Task: Search for horseback riding trails in the Ozarks between Branson, Missouri, and Eureka Springs, Arkansas.
Action: Mouse moved to (313, 102)
Screenshot: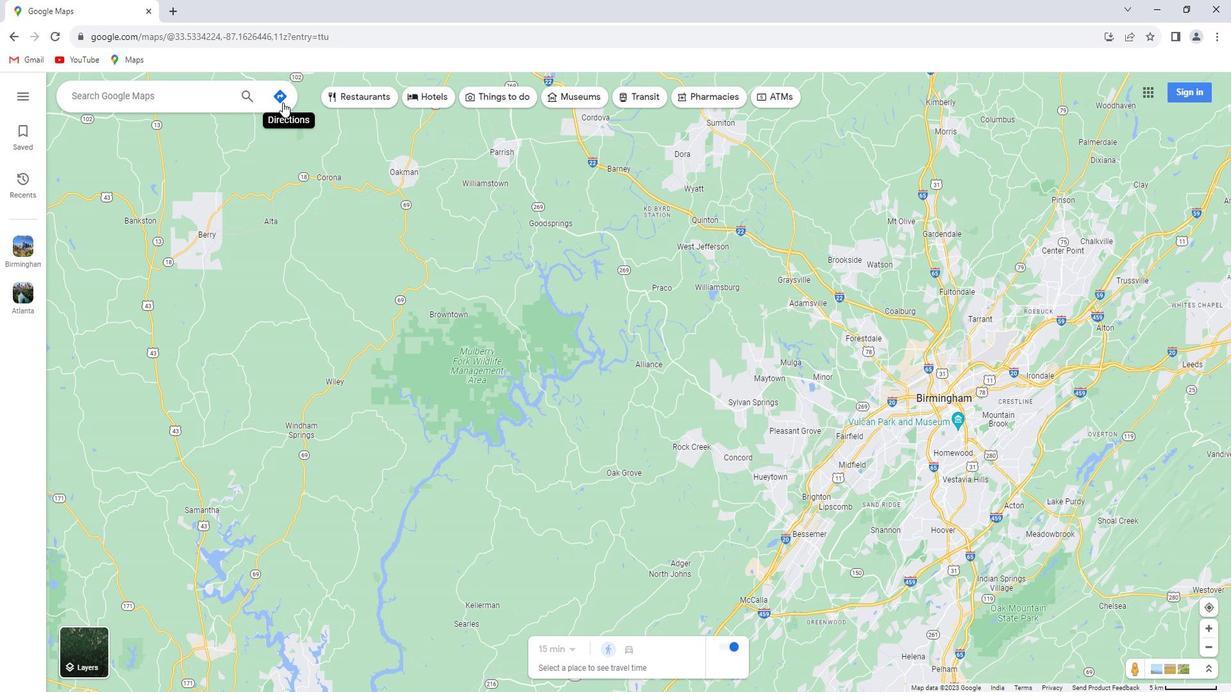 
Action: Mouse pressed left at (313, 102)
Screenshot: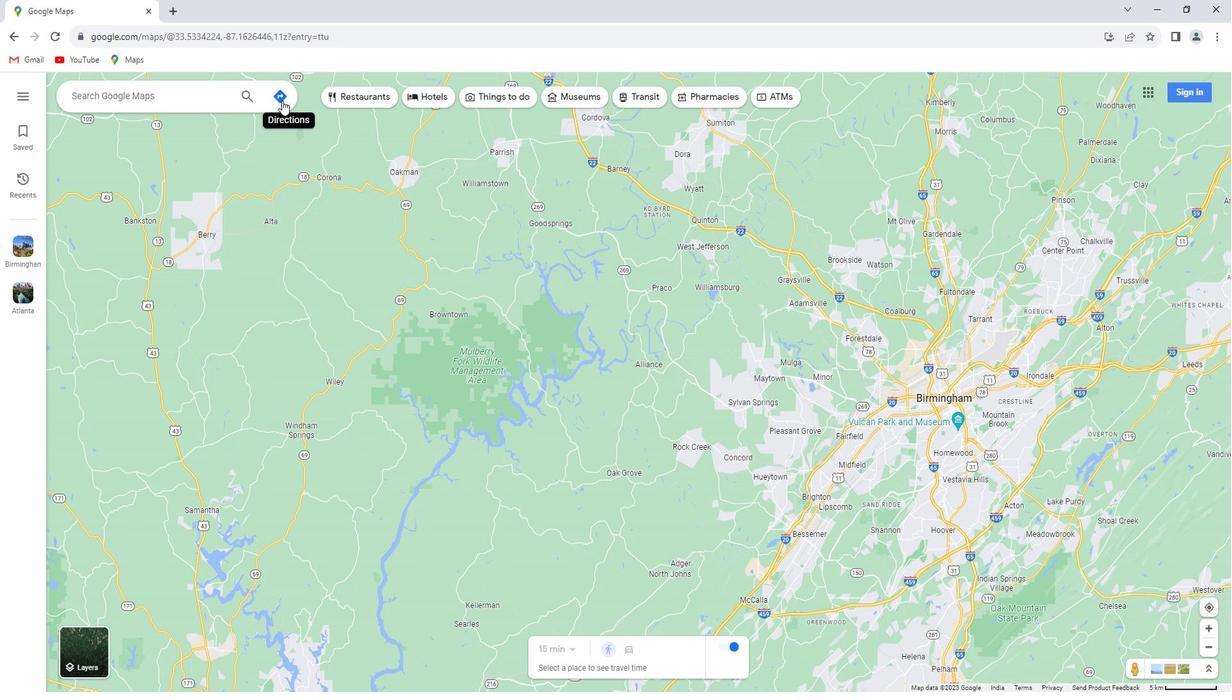 
Action: Mouse moved to (228, 135)
Screenshot: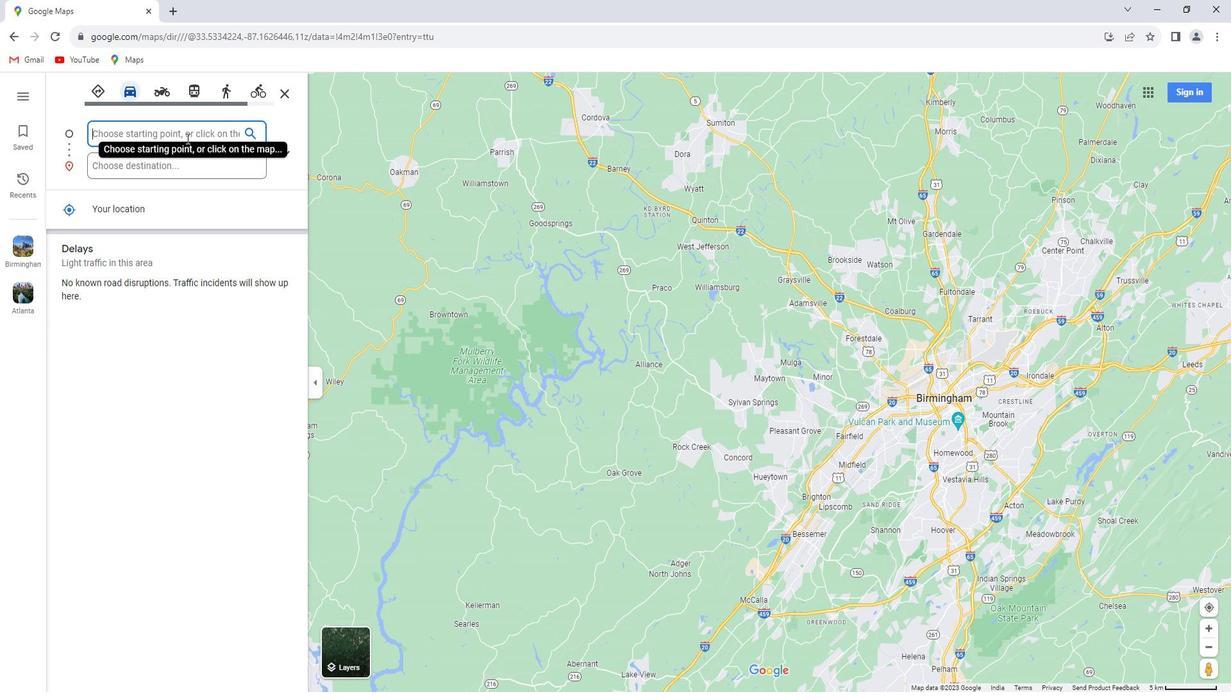 
Action: Key pressed <Key.shift>Branson,<Key.space><Key.shift_r>Missouri
Screenshot: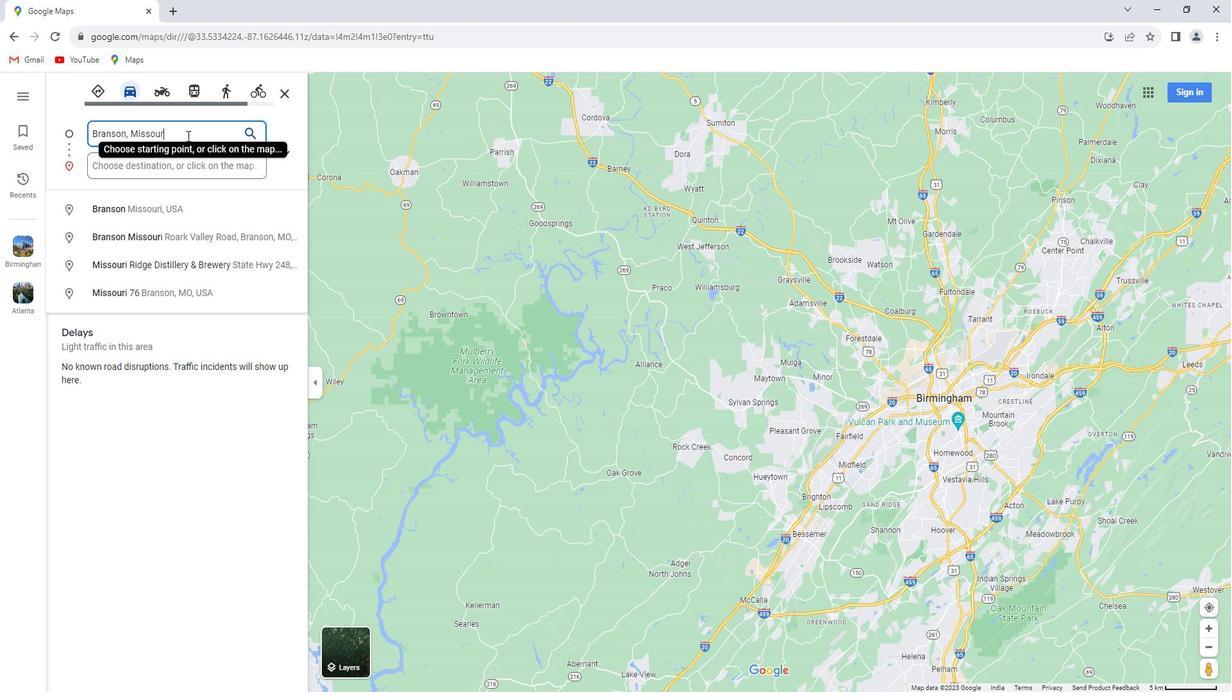 
Action: Mouse moved to (223, 164)
Screenshot: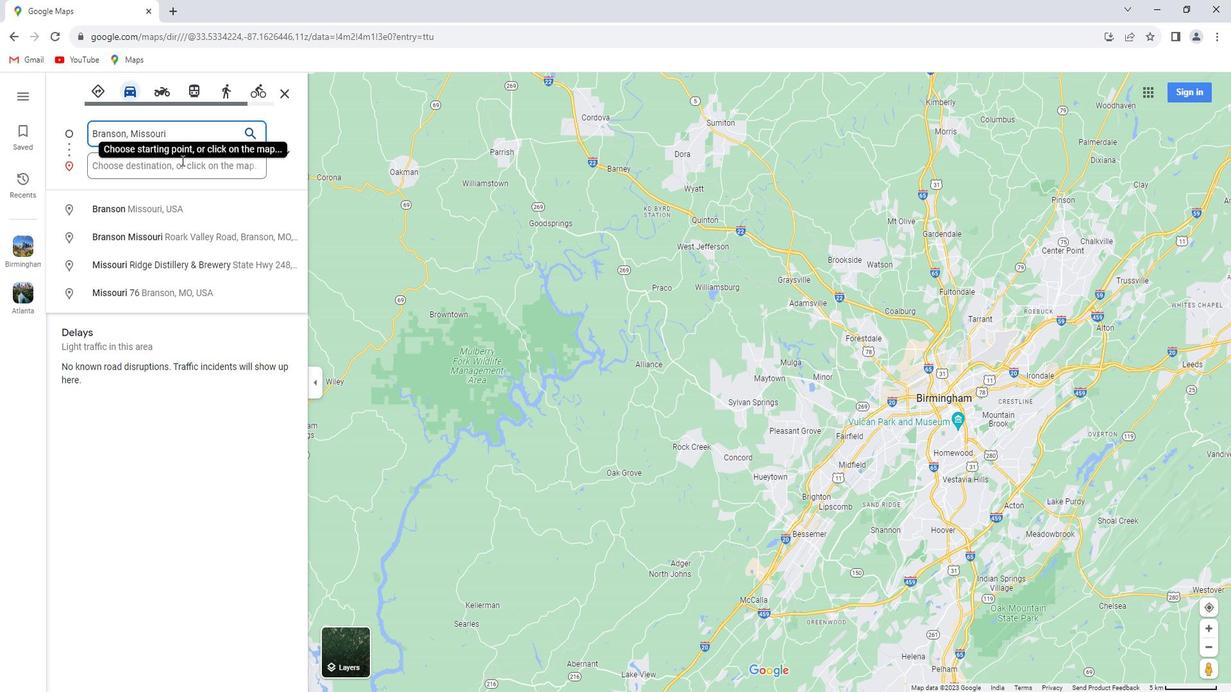 
Action: Mouse pressed left at (223, 164)
Screenshot: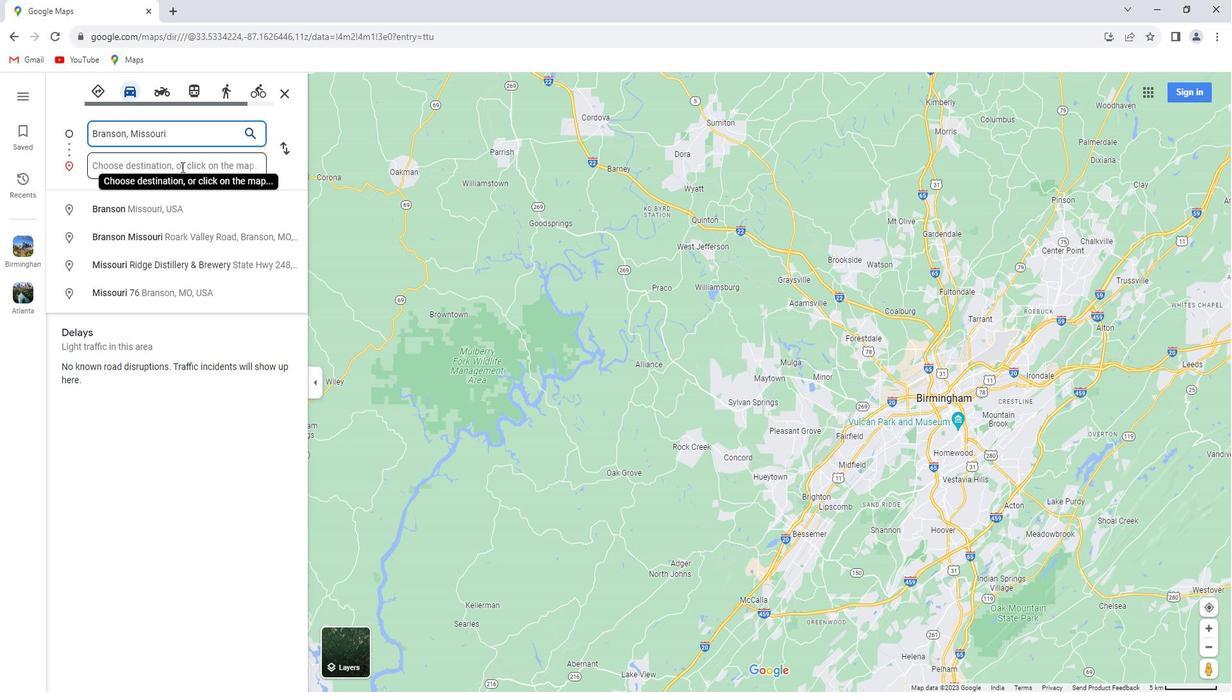 
Action: Key pressed <Key.shift>Eureka<Key.space><Key.shift>Springs,<Key.space><Key.shift>Arkansas
Screenshot: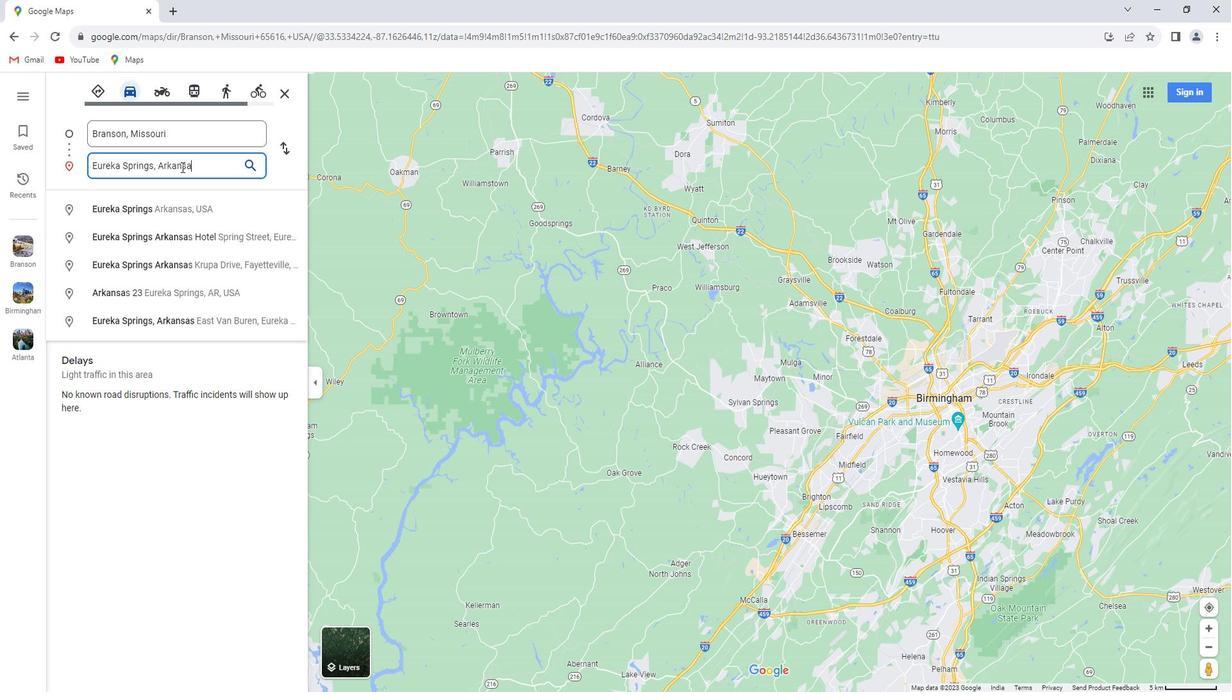 
Action: Mouse moved to (302, 178)
Screenshot: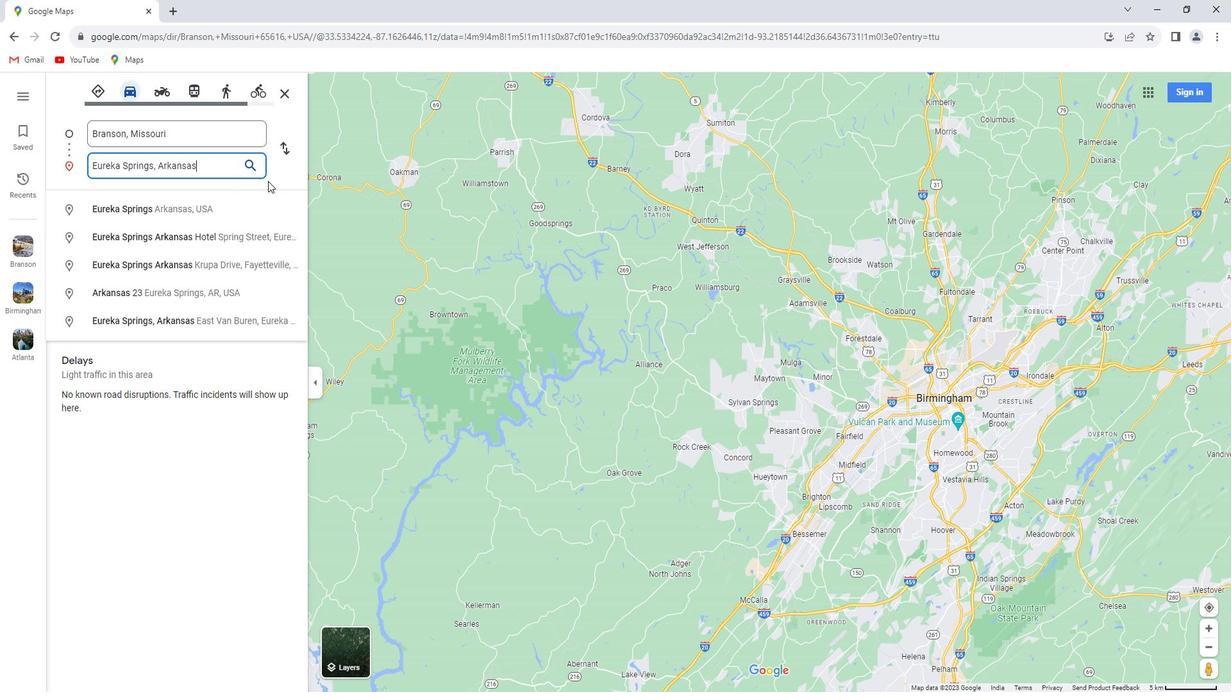 
Action: Key pressed <Key.enter>
Screenshot: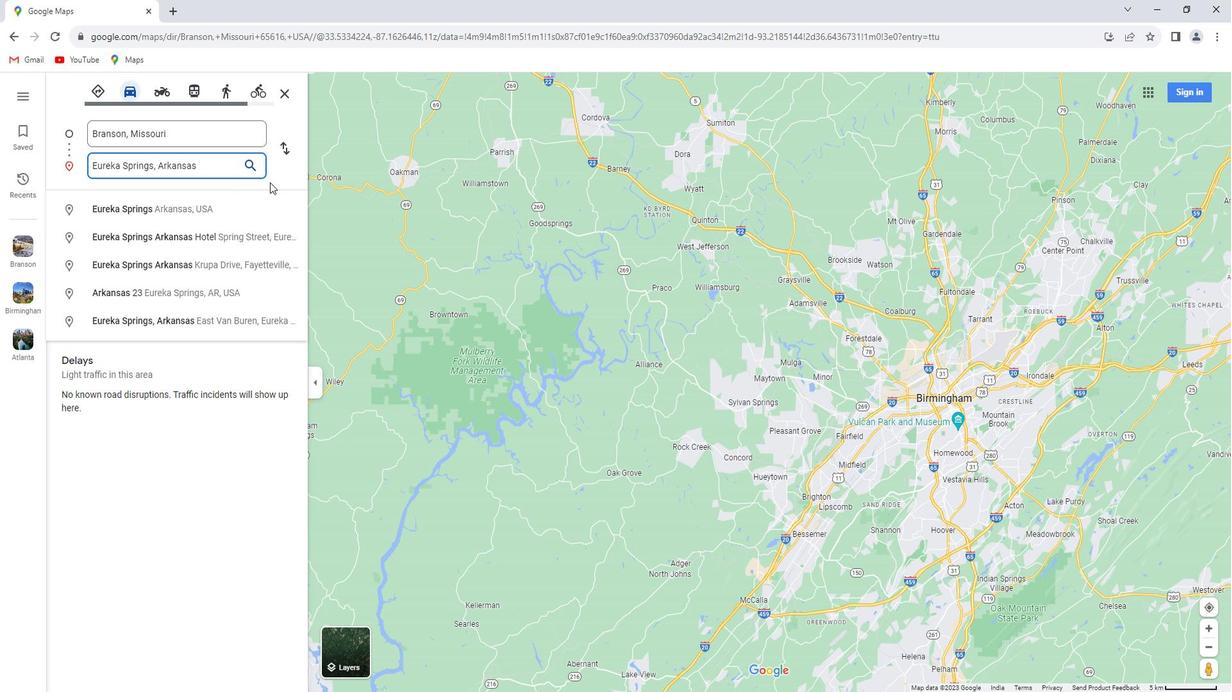 
Action: Mouse moved to (623, 102)
Screenshot: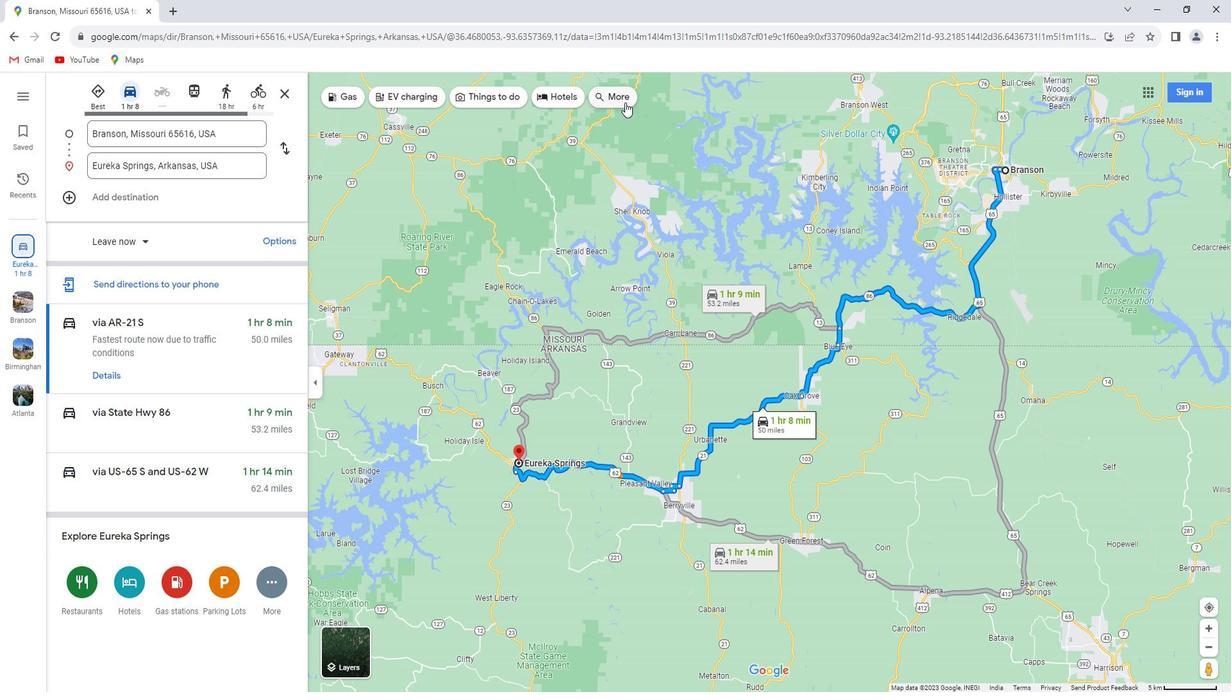 
Action: Mouse pressed left at (623, 102)
Screenshot: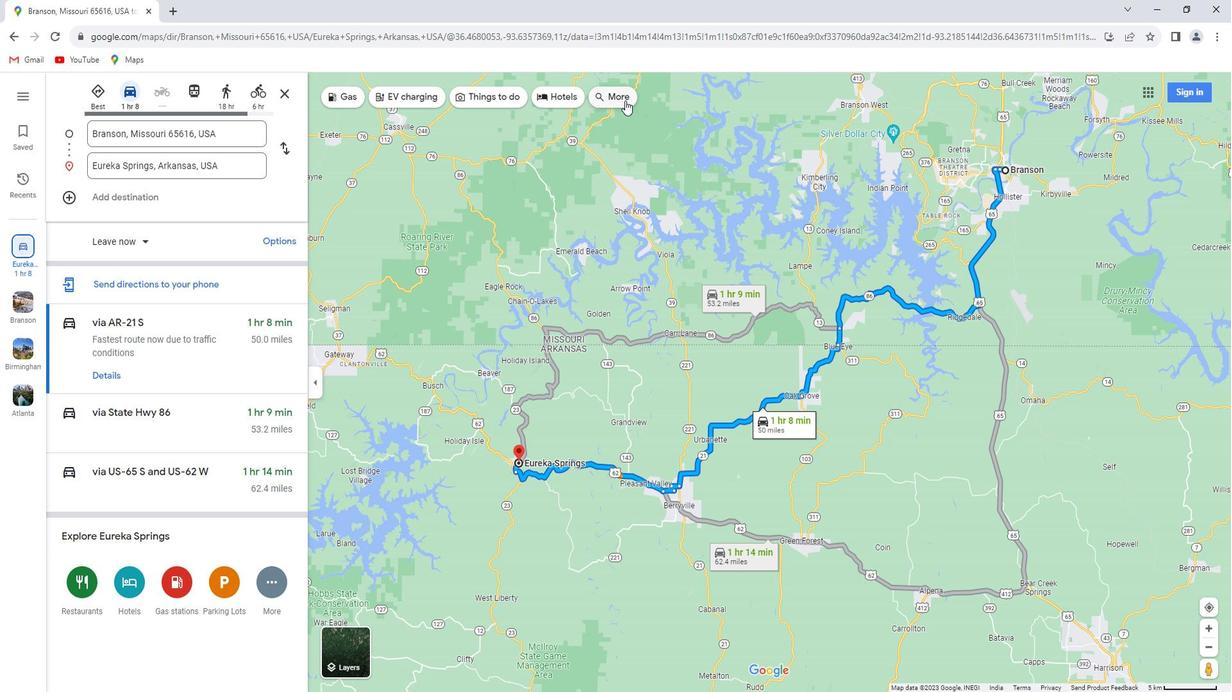 
Action: Mouse moved to (227, 98)
Screenshot: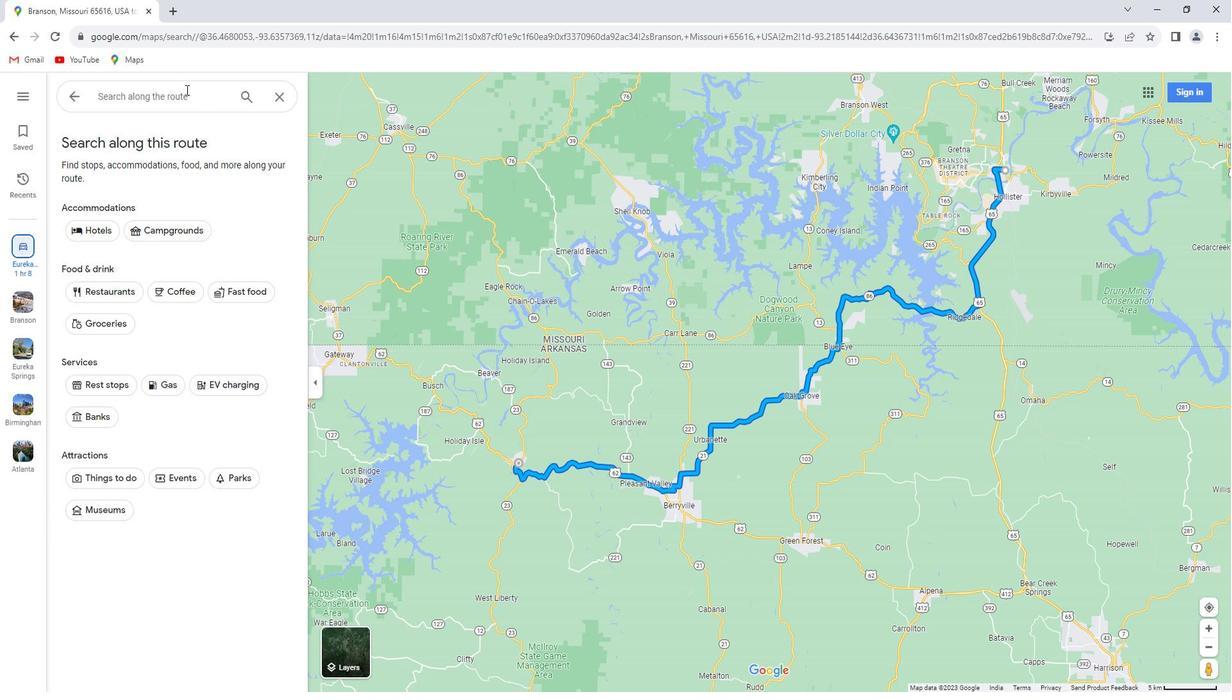 
Action: Mouse pressed left at (227, 98)
Screenshot: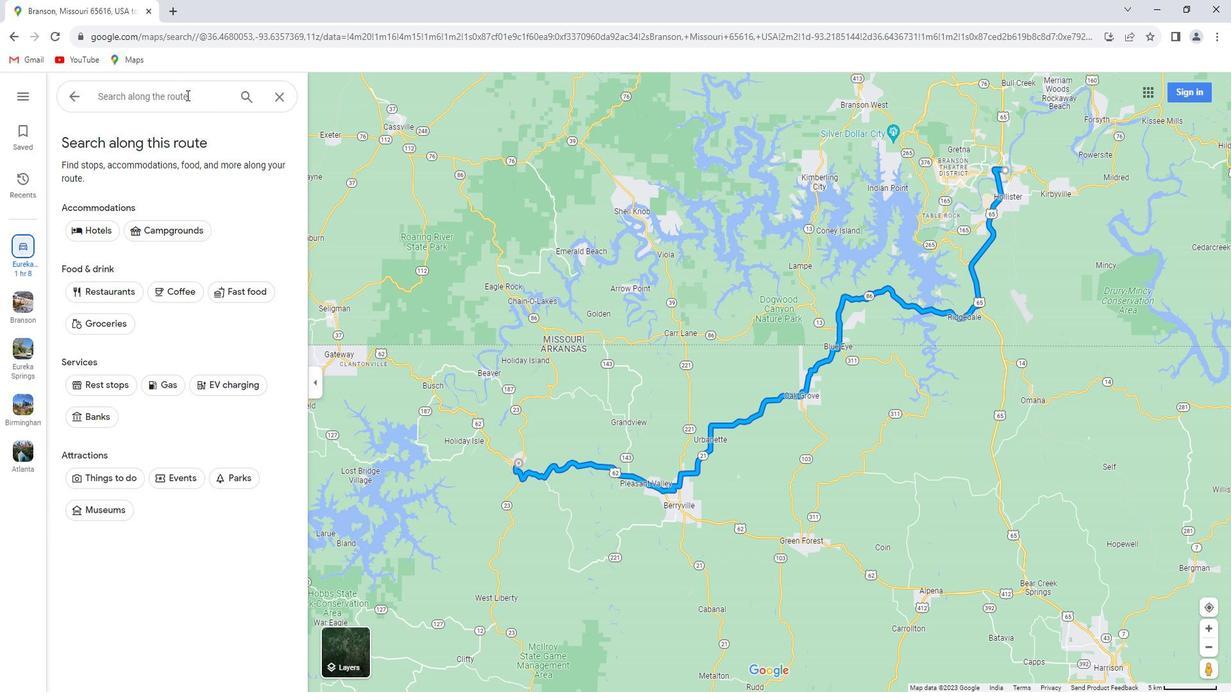 
Action: Key pressed horsebackriding
Screenshot: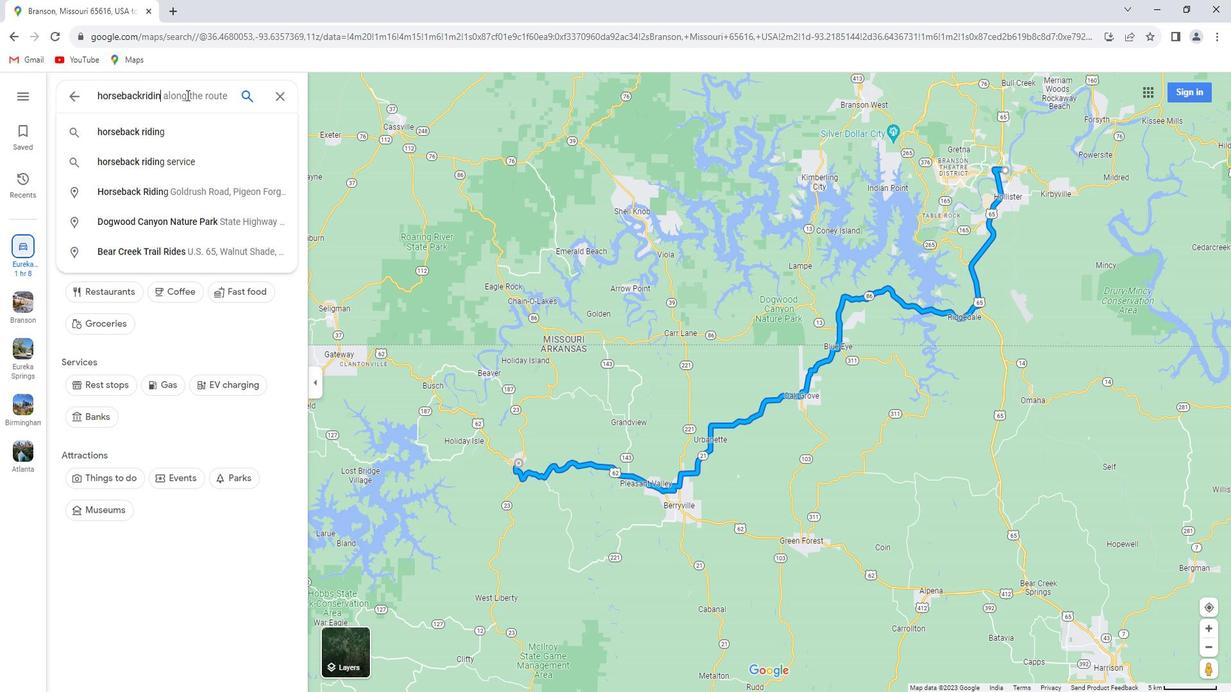 
Action: Mouse moved to (186, 98)
Screenshot: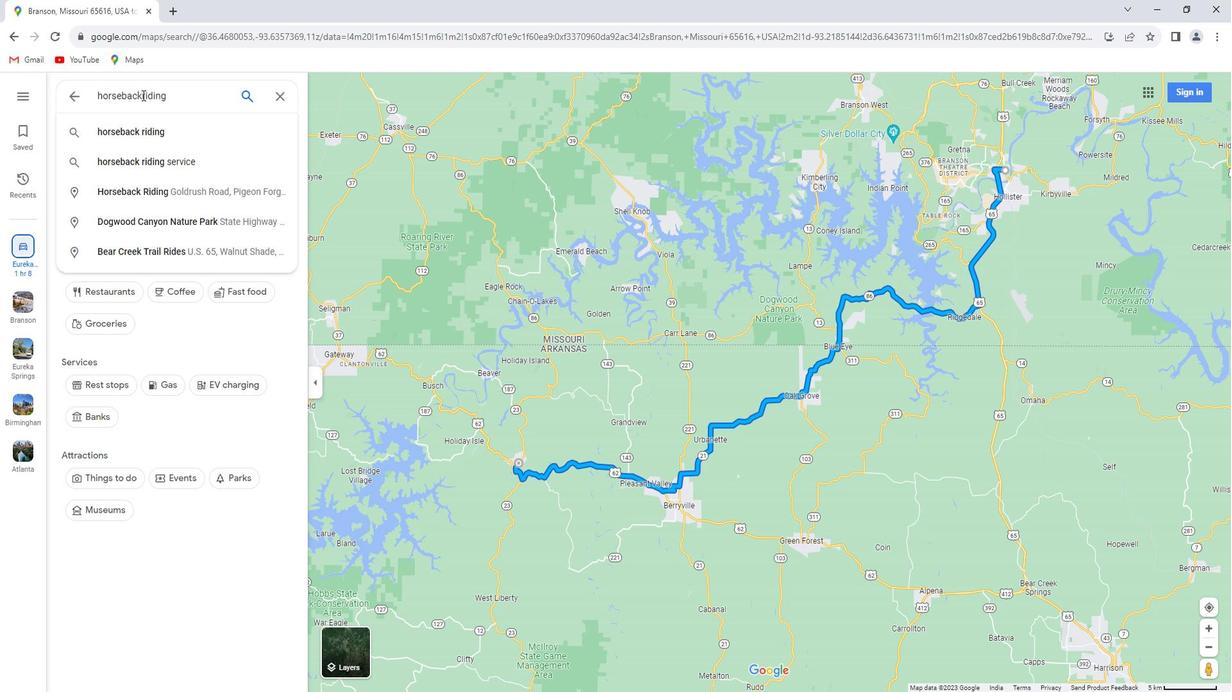 
Action: Mouse pressed left at (186, 98)
Screenshot: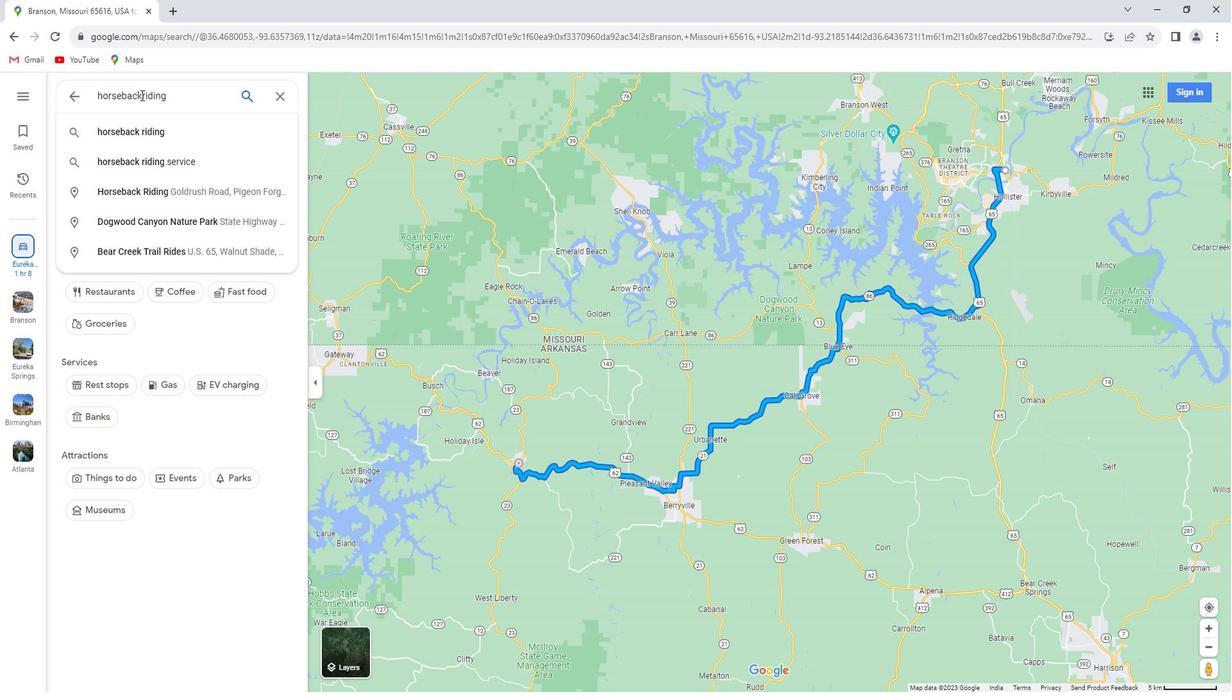 
Action: Mouse moved to (220, 104)
Screenshot: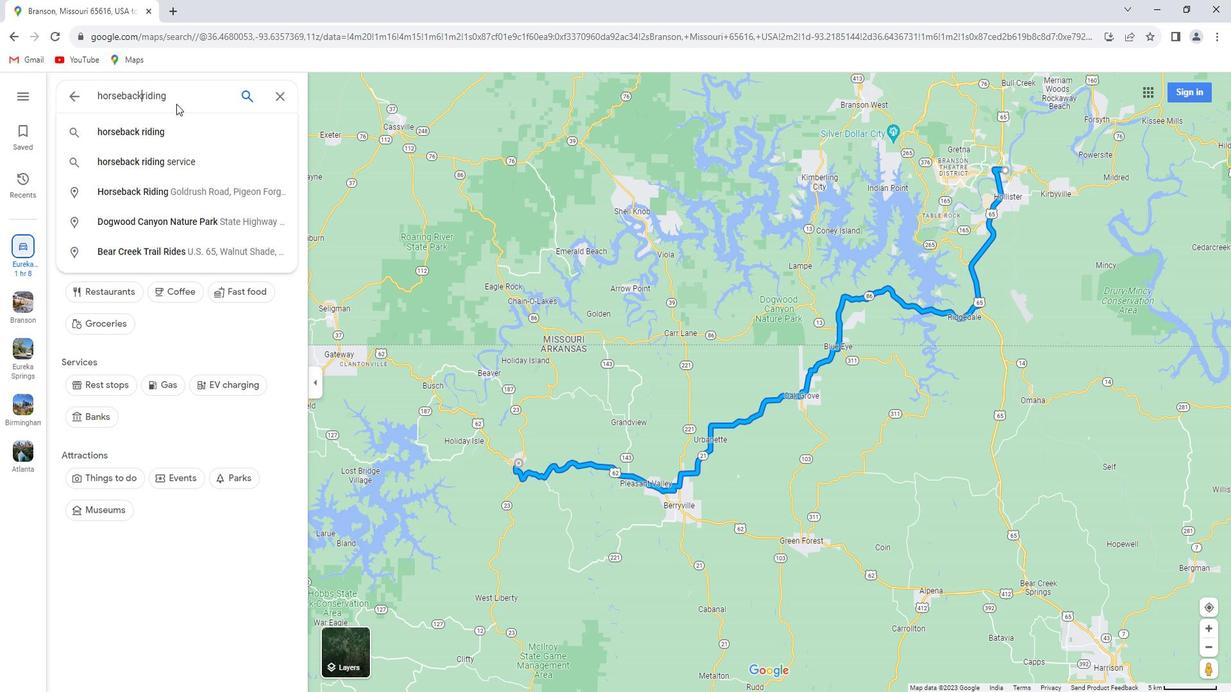 
Action: Key pressed <Key.space>
Screenshot: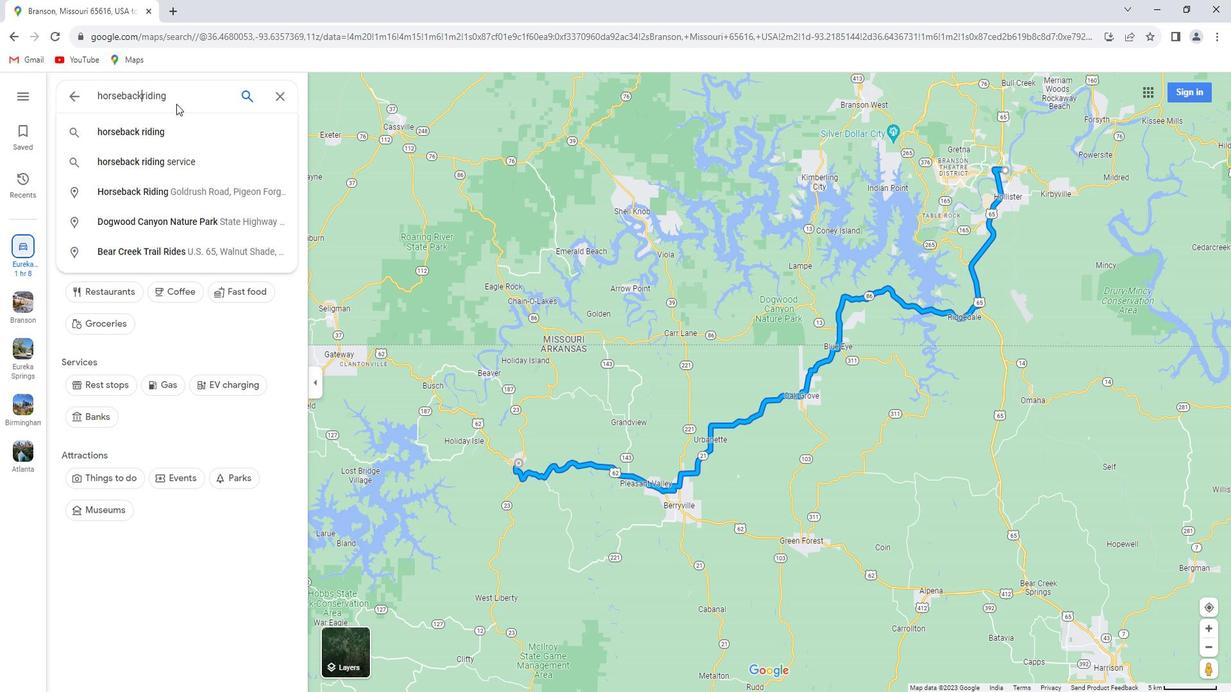 
Action: Mouse moved to (223, 98)
Screenshot: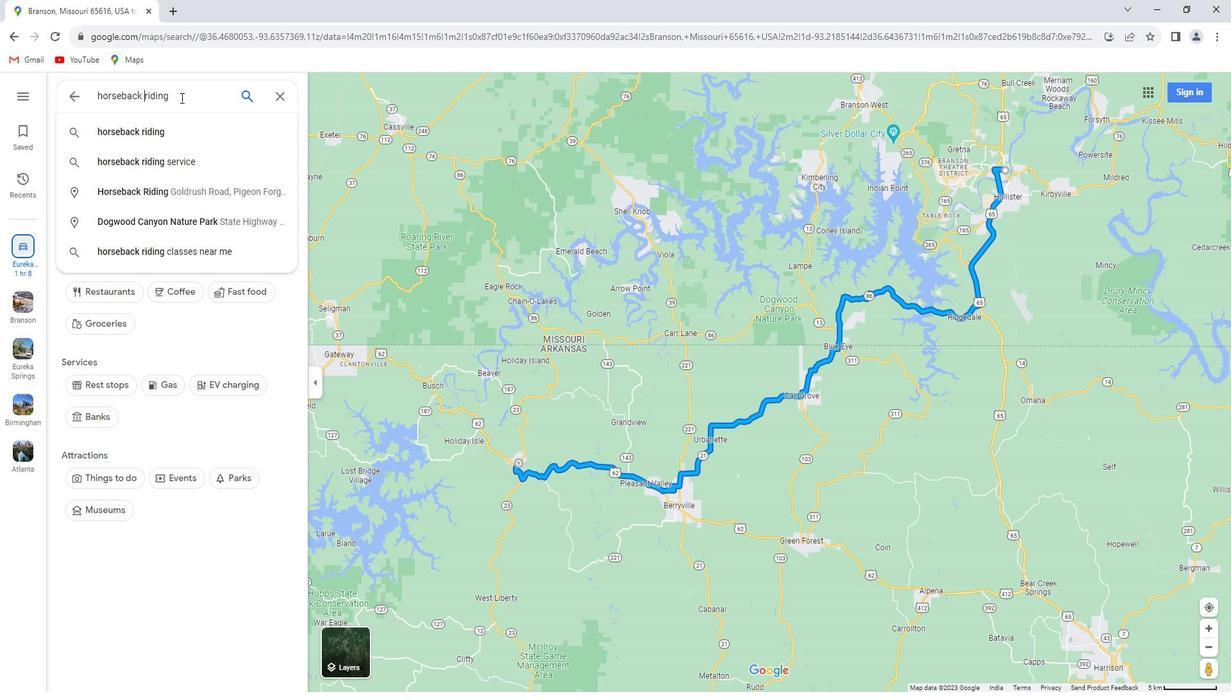 
Action: Mouse pressed left at (223, 98)
Screenshot: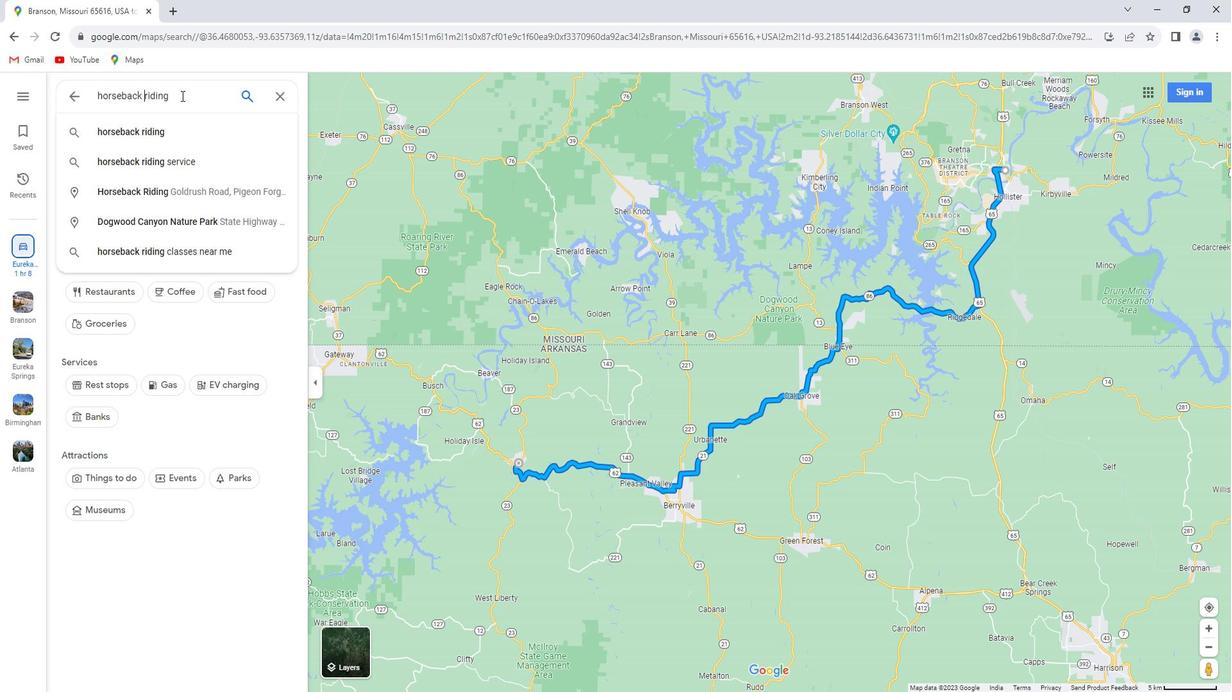 
Action: Key pressed <Key.space>trails<Key.space>in<Key.space>the<Key.space>ozarks<Key.enter>
Screenshot: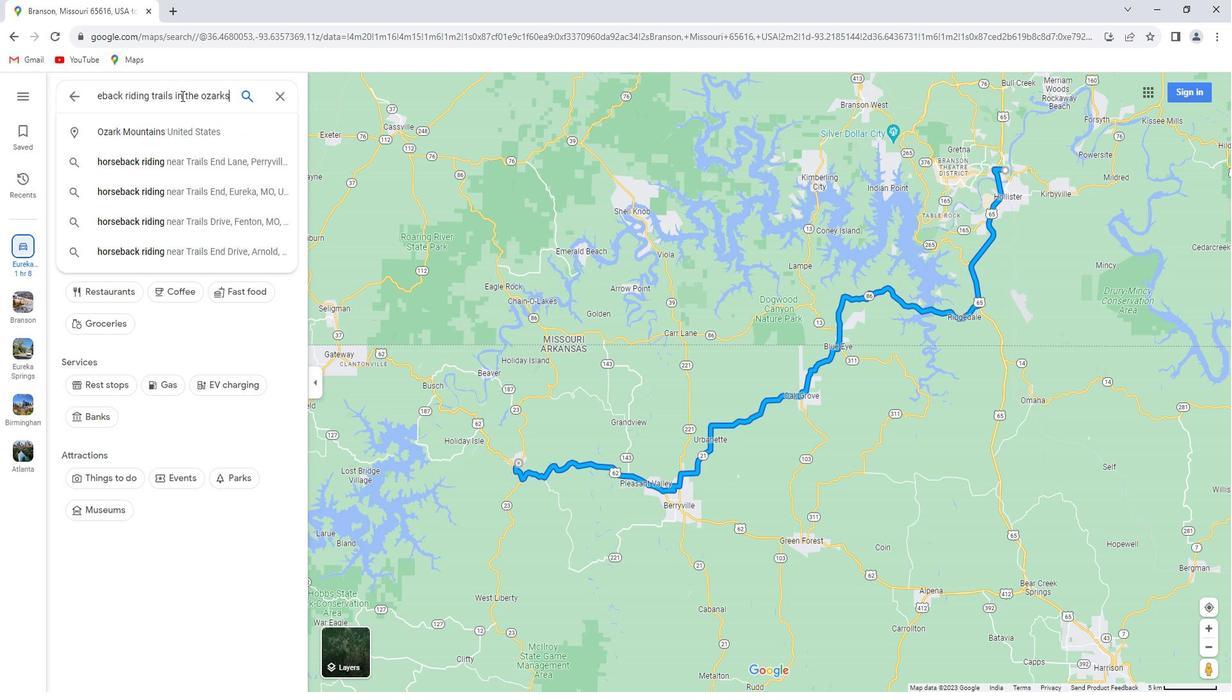 
Action: Mouse moved to (239, 132)
Screenshot: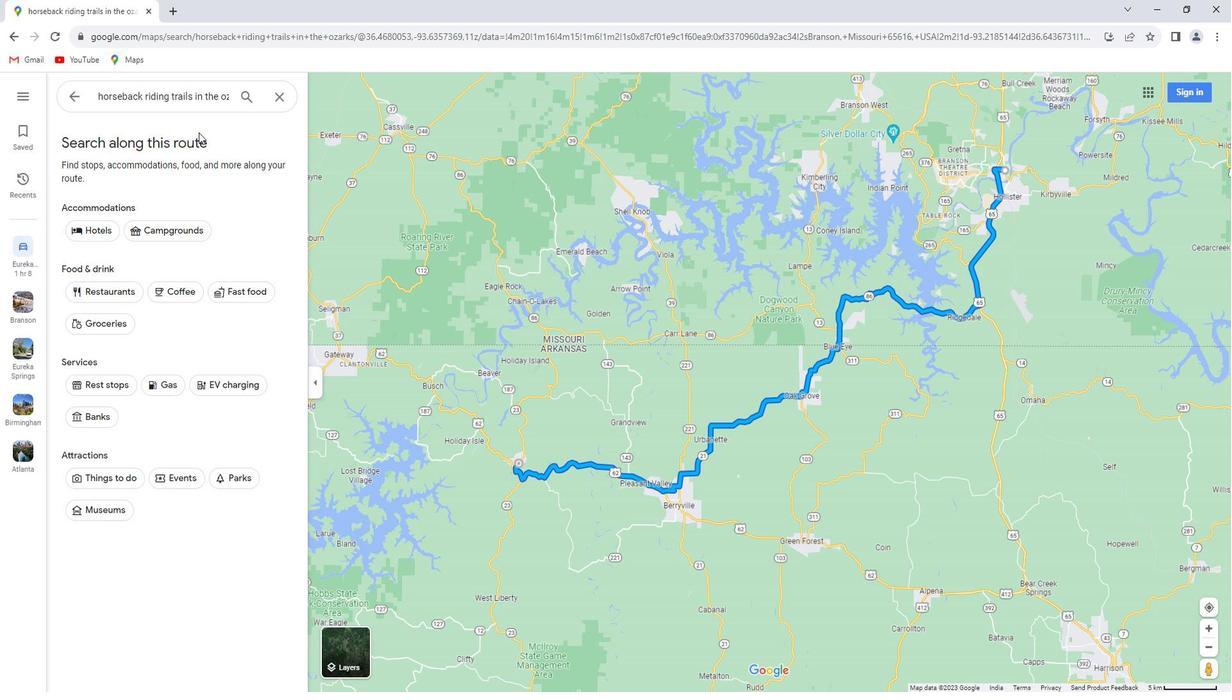 
